 Task: Find the distance between Seattle and North Cascades National Park.
Action: Key pressed seatl
Screenshot: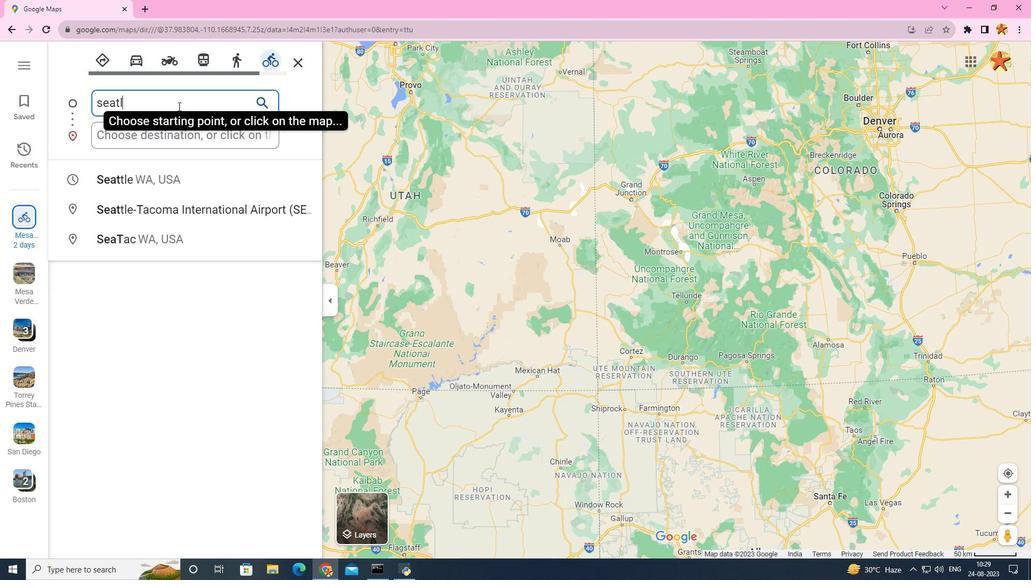 
Action: Mouse moved to (161, 157)
Screenshot: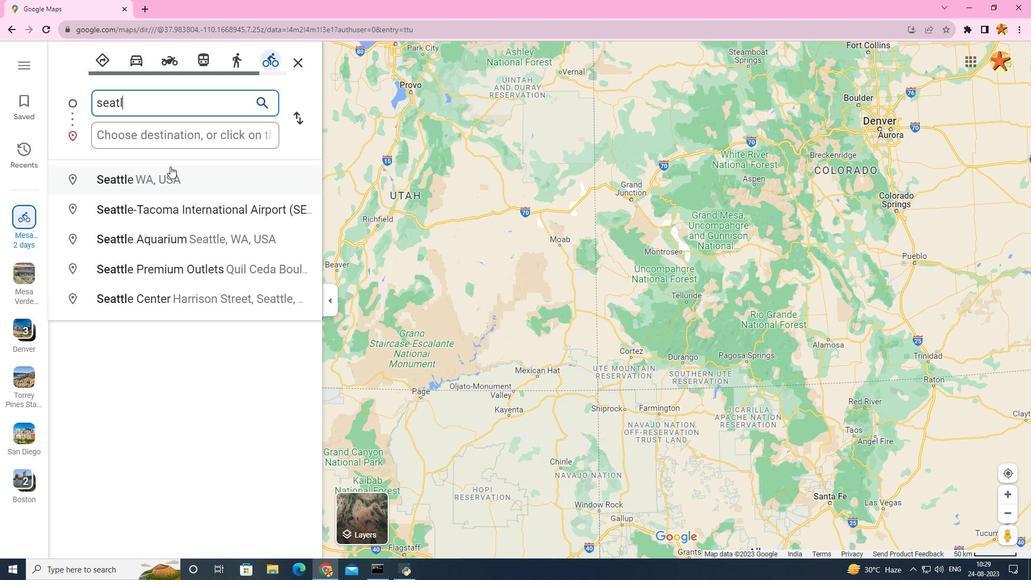 
Action: Mouse pressed left at (161, 157)
Screenshot: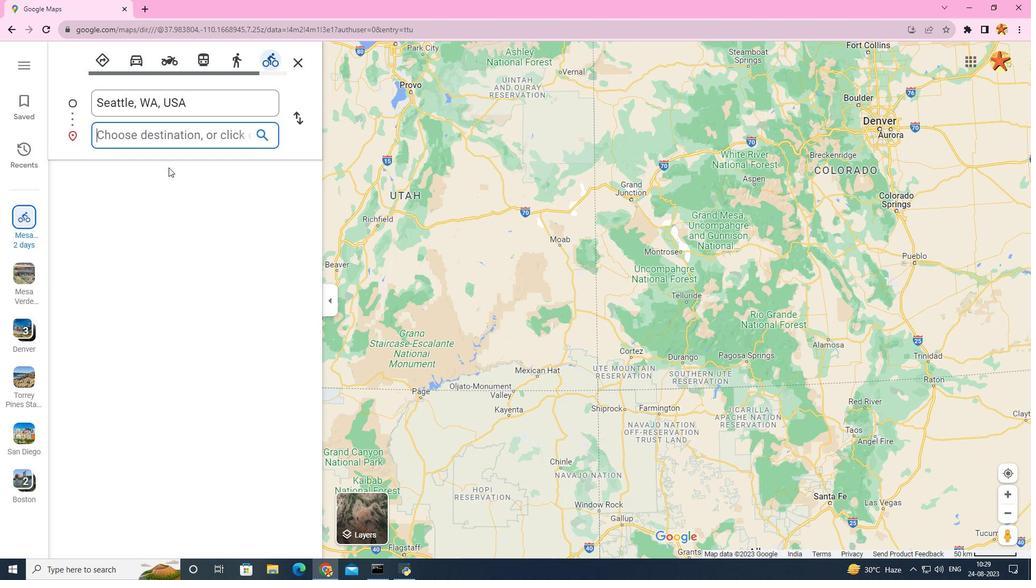 
Action: Mouse moved to (125, 125)
Screenshot: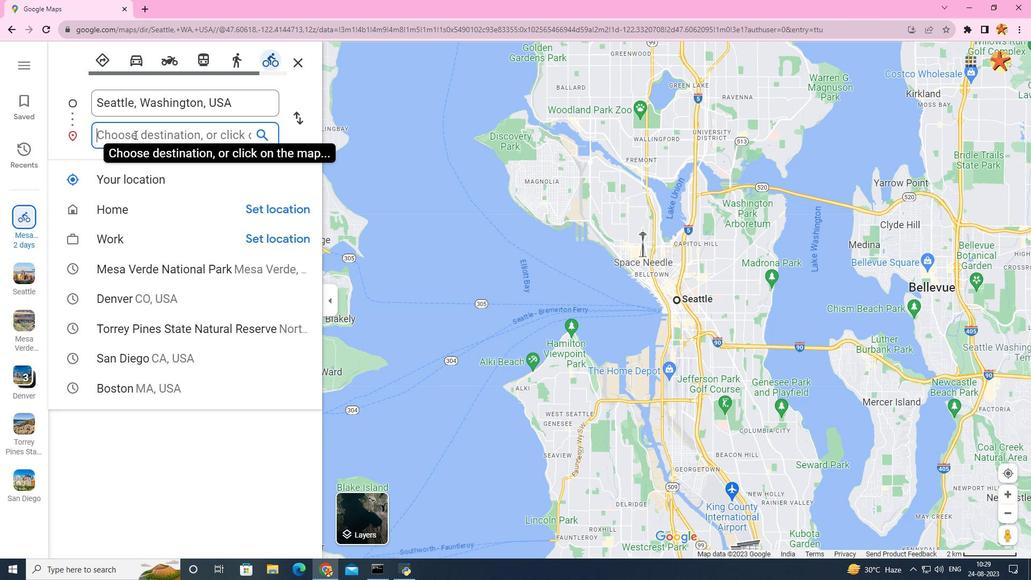 
Action: Key pressed north<Key.space>
Screenshot: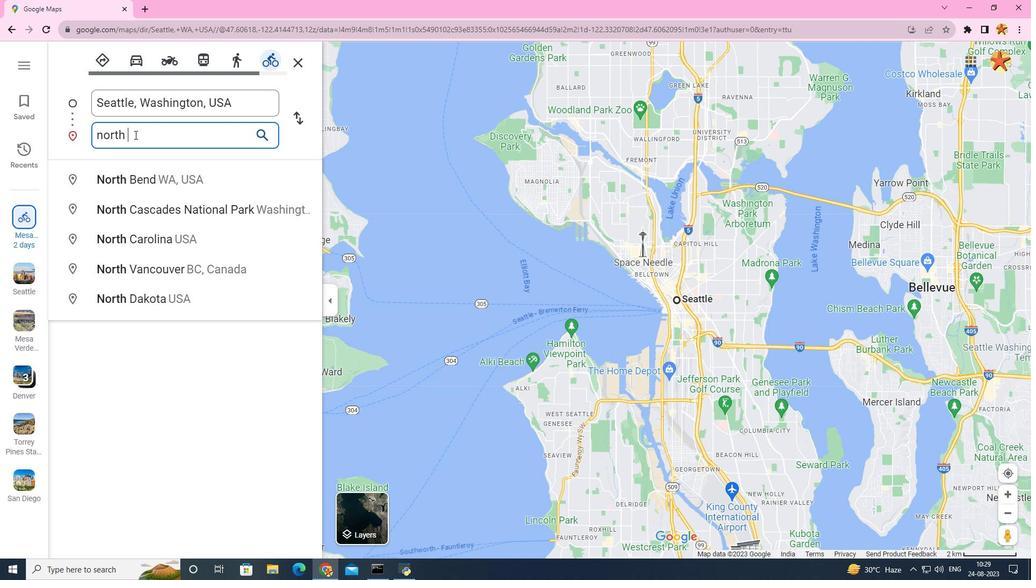 
Action: Mouse moved to (128, 207)
Screenshot: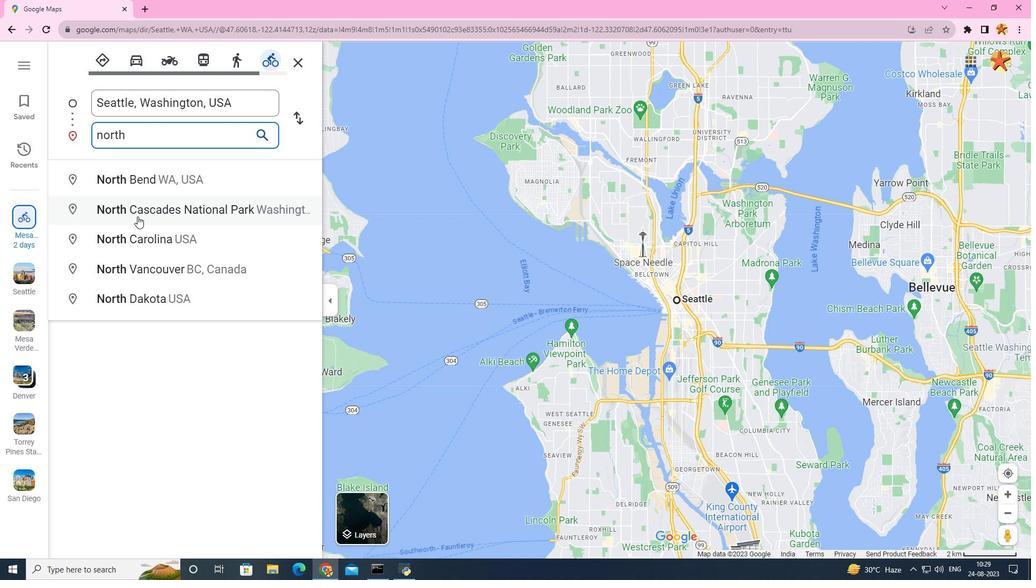 
Action: Mouse pressed left at (128, 207)
Screenshot: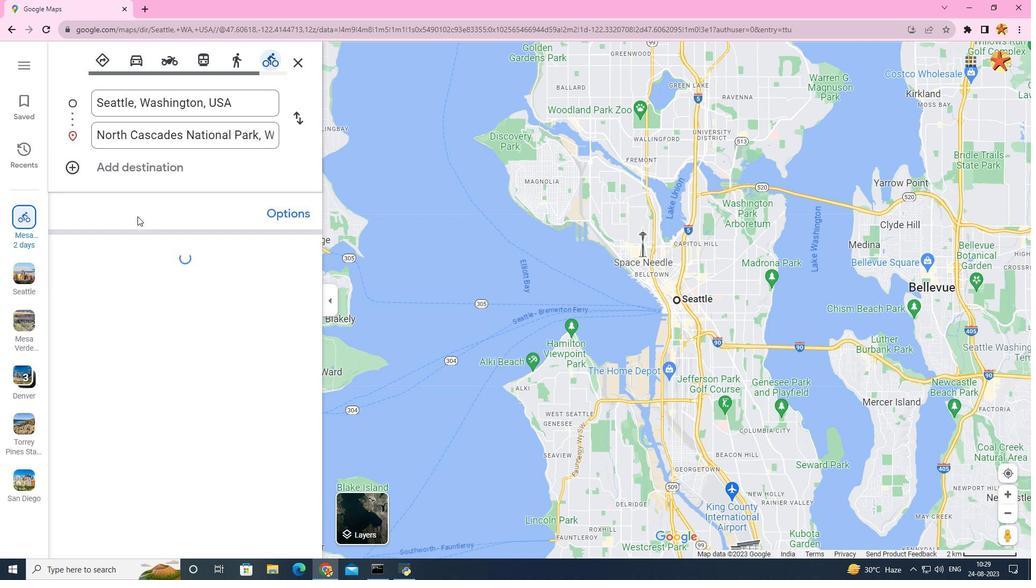 
Action: Mouse moved to (561, 512)
Screenshot: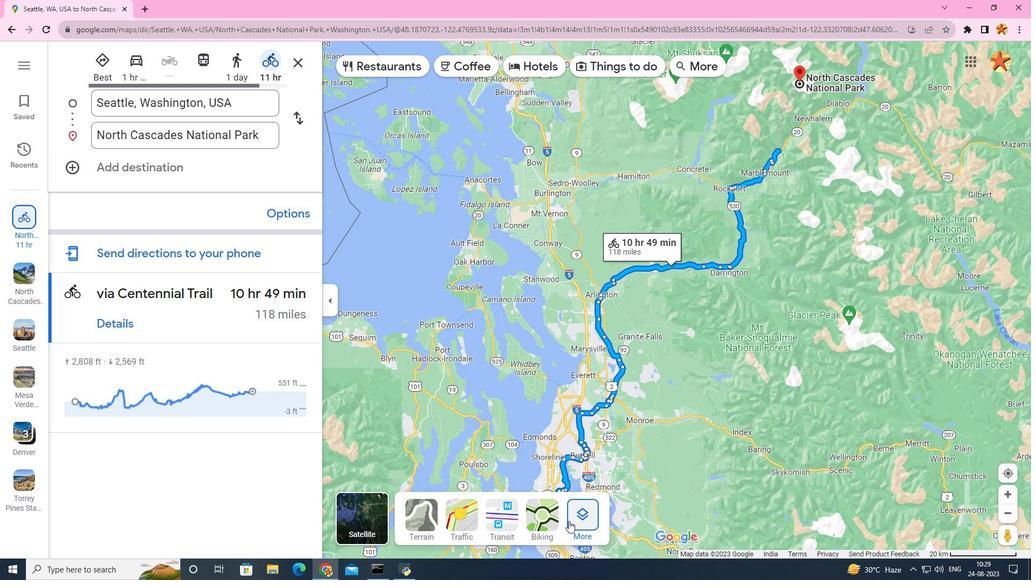 
Action: Mouse pressed left at (561, 512)
Screenshot: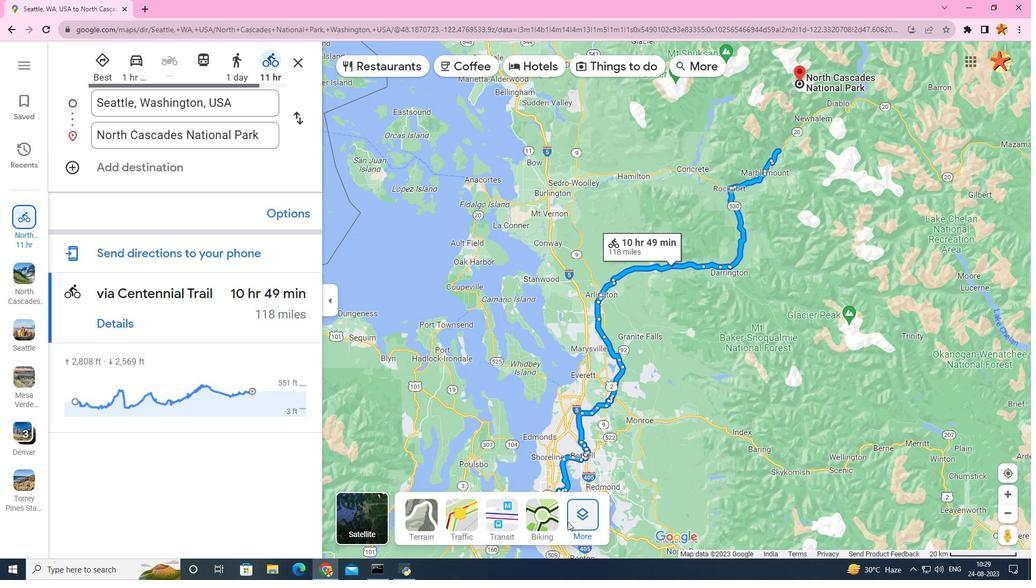 
Action: Mouse moved to (461, 379)
Screenshot: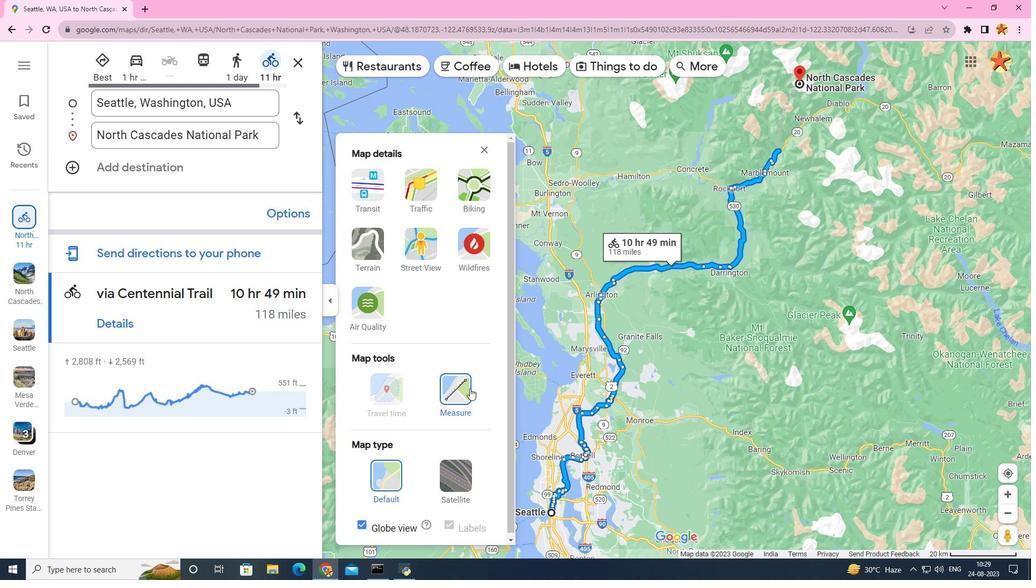 
Action: Mouse pressed left at (461, 379)
Screenshot: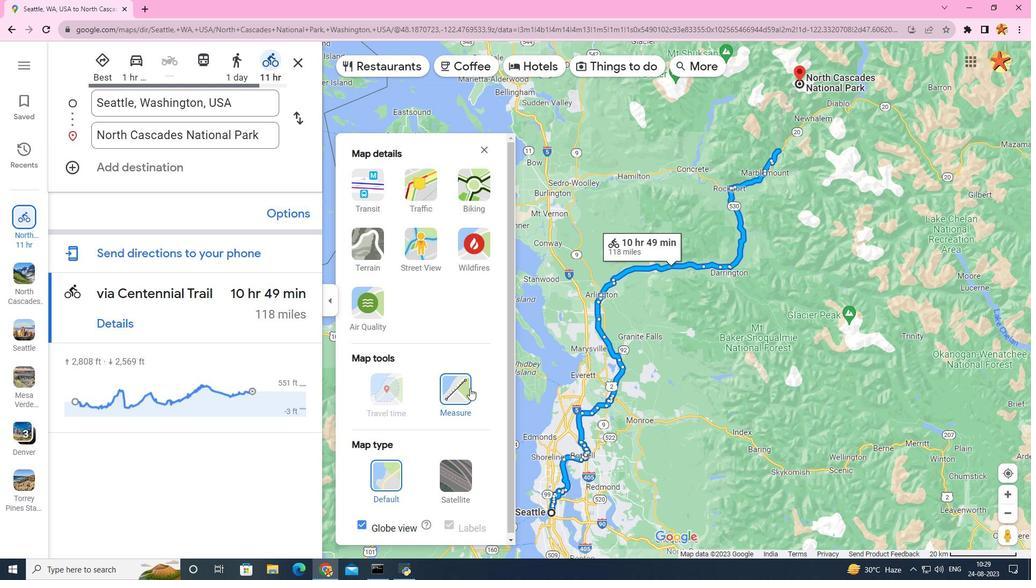 
Action: Mouse moved to (612, 428)
Screenshot: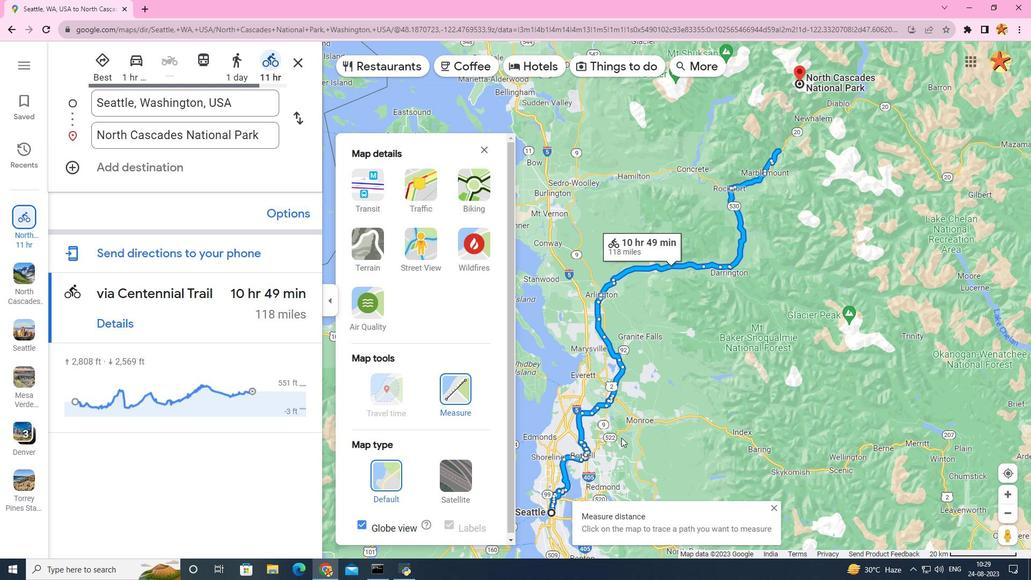 
Action: Mouse scrolled (612, 428) with delta (0, 0)
Screenshot: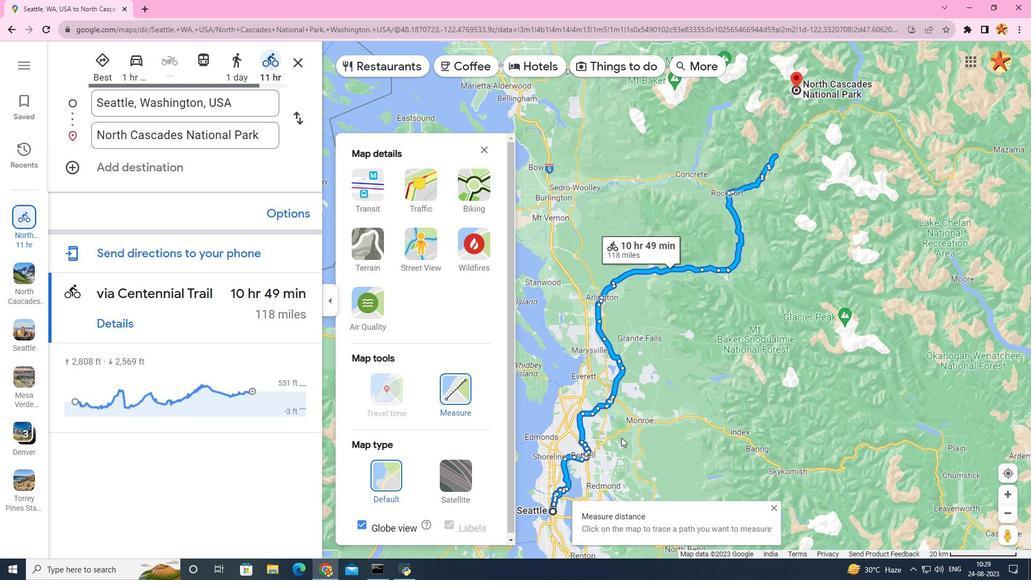 
Action: Mouse scrolled (612, 428) with delta (0, 0)
Screenshot: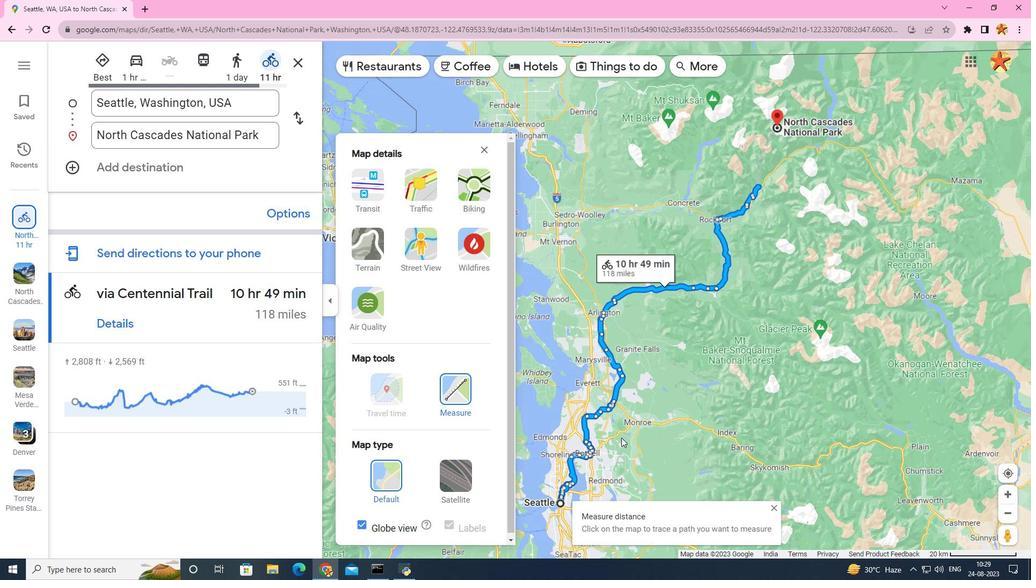 
Action: Mouse scrolled (612, 428) with delta (0, 0)
Screenshot: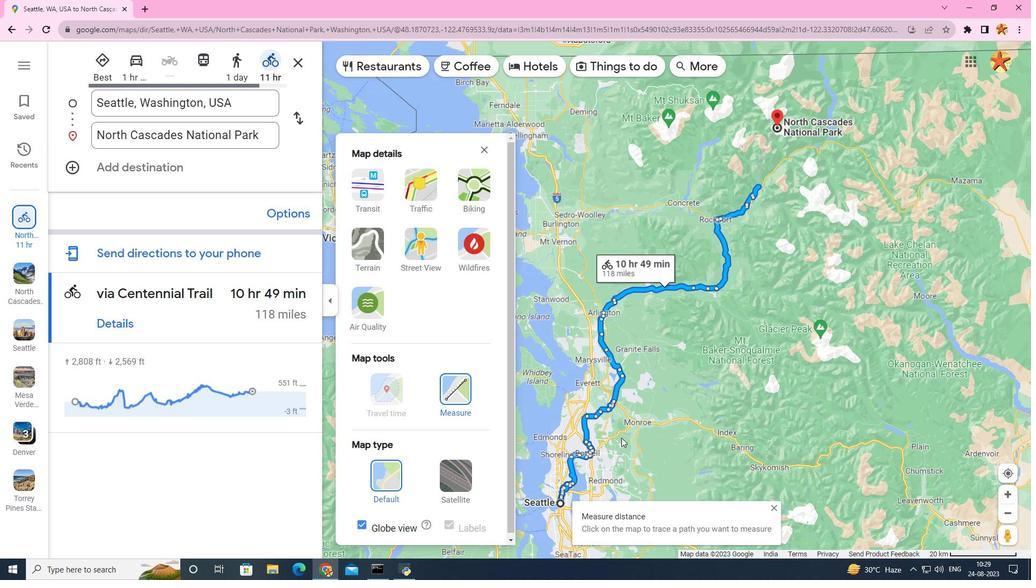 
Action: Mouse moved to (572, 474)
Screenshot: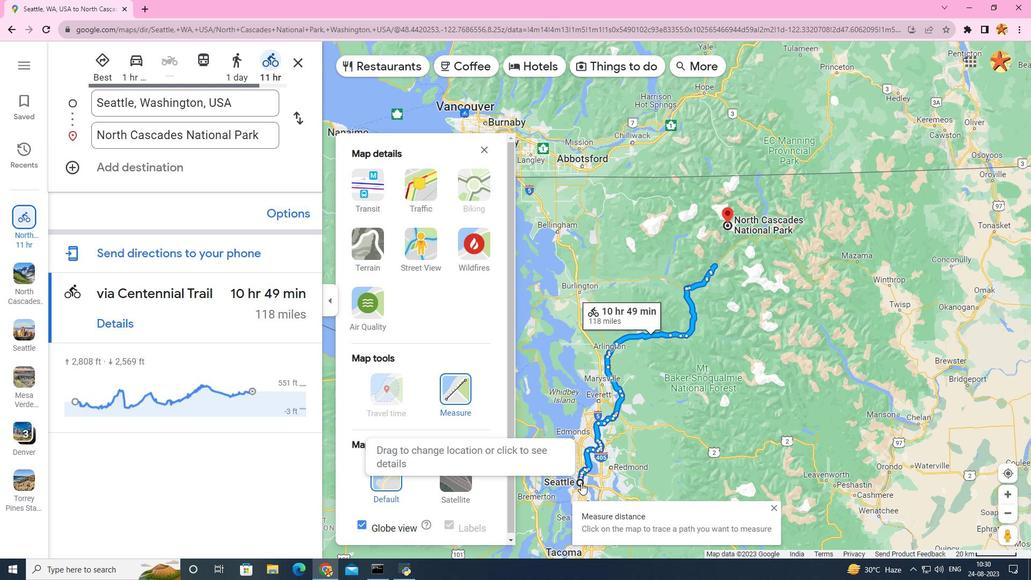 
Action: Mouse pressed left at (572, 474)
Screenshot: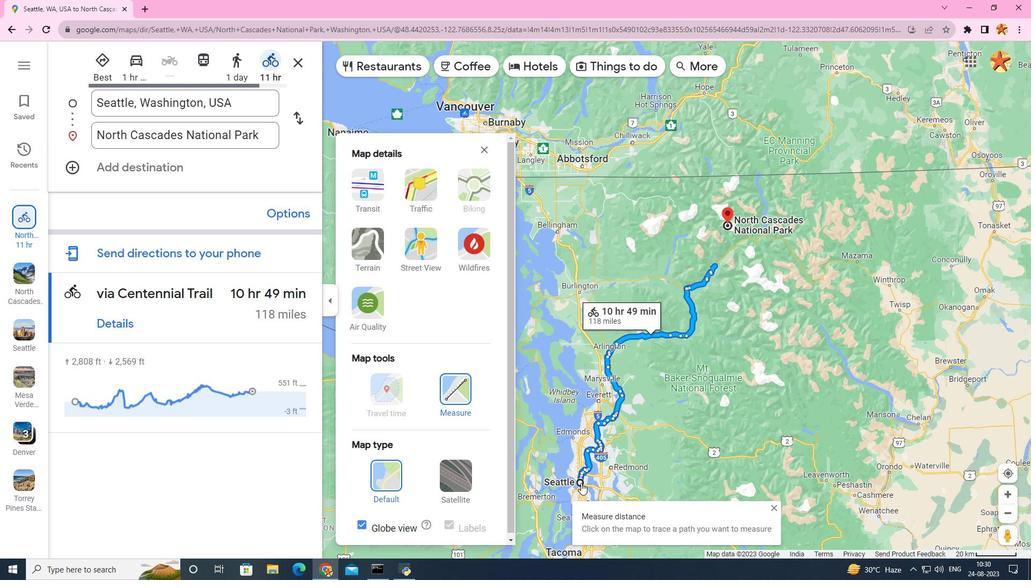 
Action: Mouse moved to (717, 214)
Screenshot: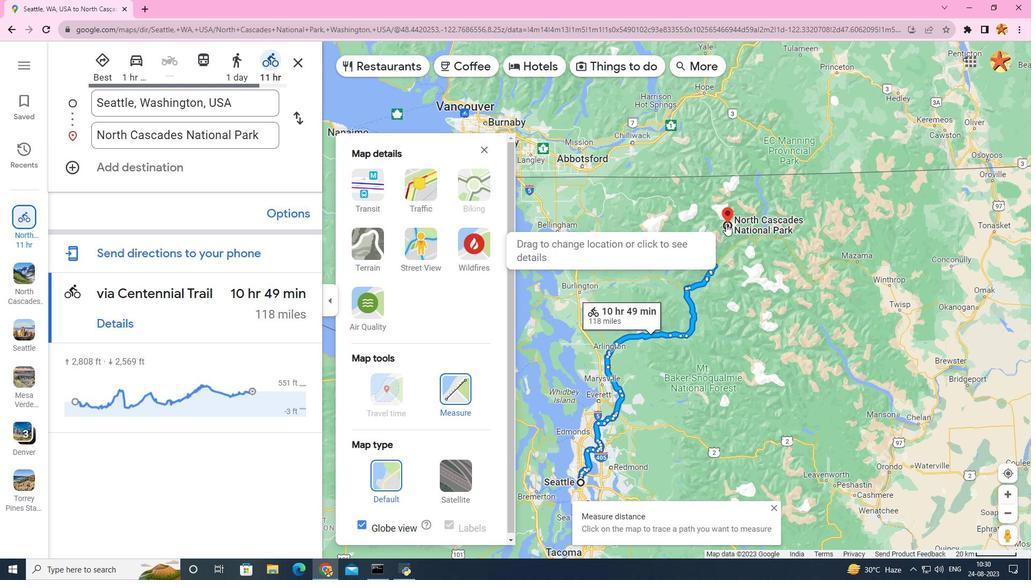 
Action: Mouse pressed left at (717, 214)
Screenshot: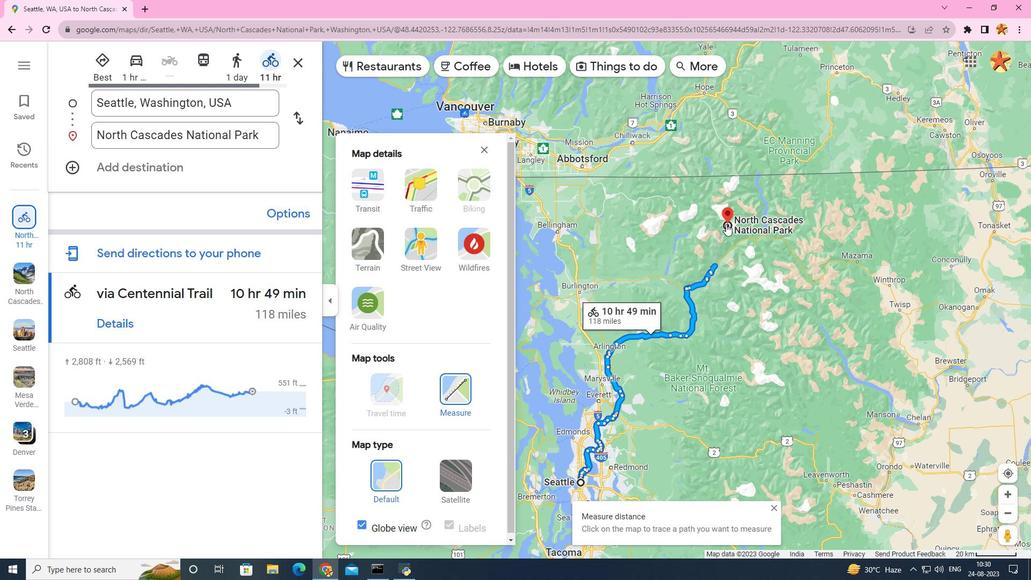 
Action: Mouse moved to (555, 248)
Screenshot: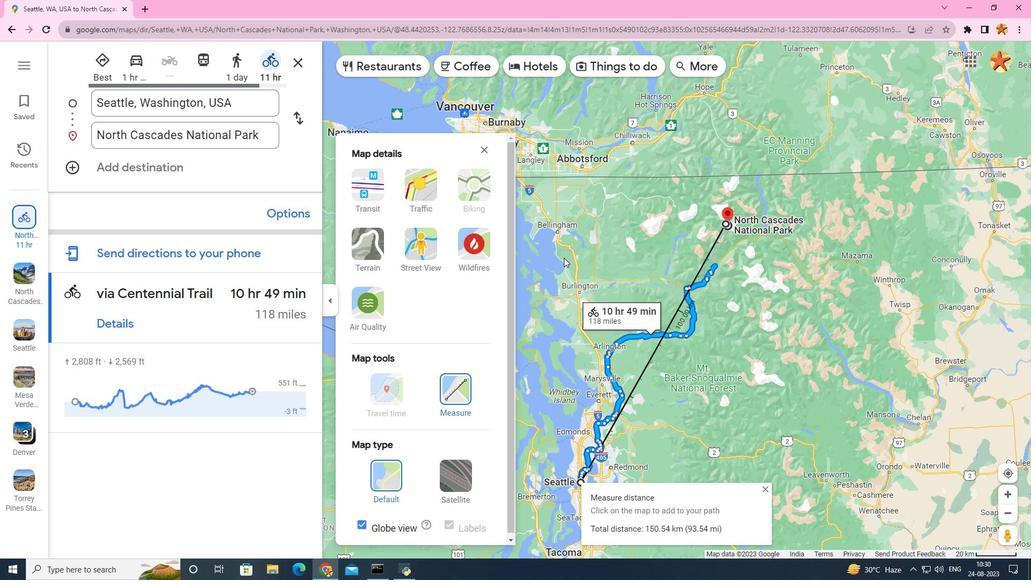 
Action: Mouse scrolled (555, 248) with delta (0, 0)
Screenshot: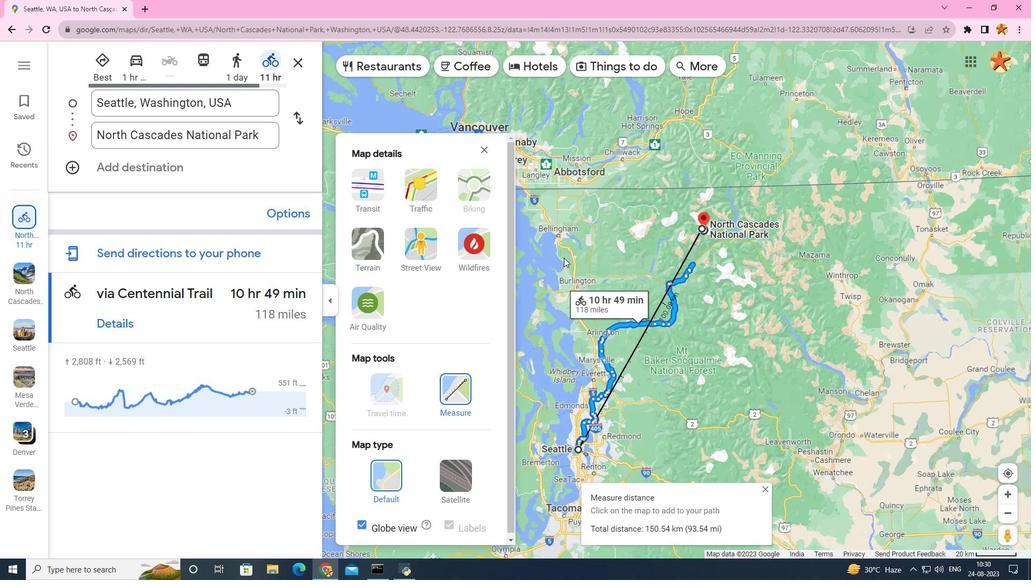 
Action: Mouse scrolled (555, 249) with delta (0, 0)
Screenshot: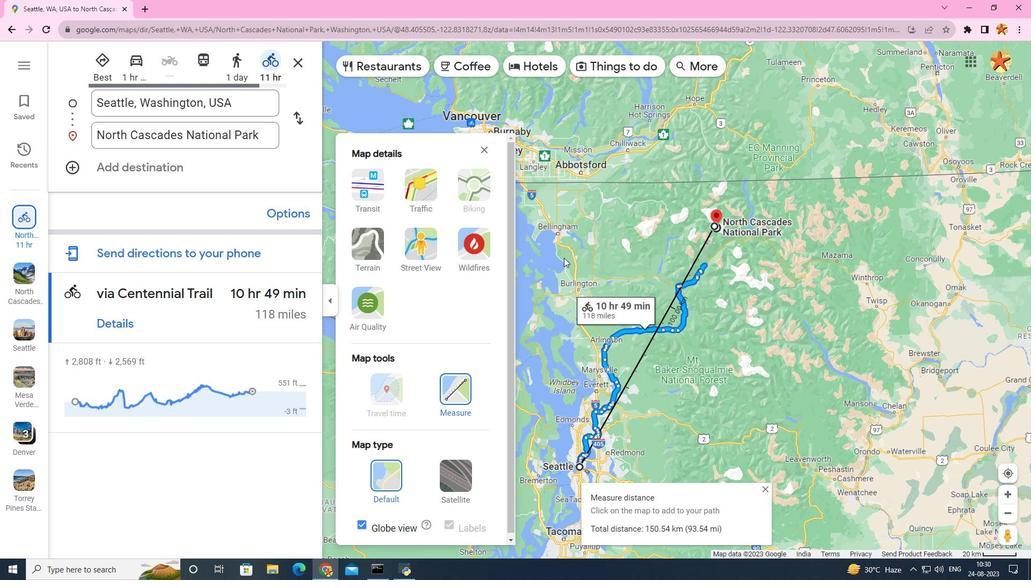 
Action: Mouse scrolled (555, 249) with delta (0, 0)
Screenshot: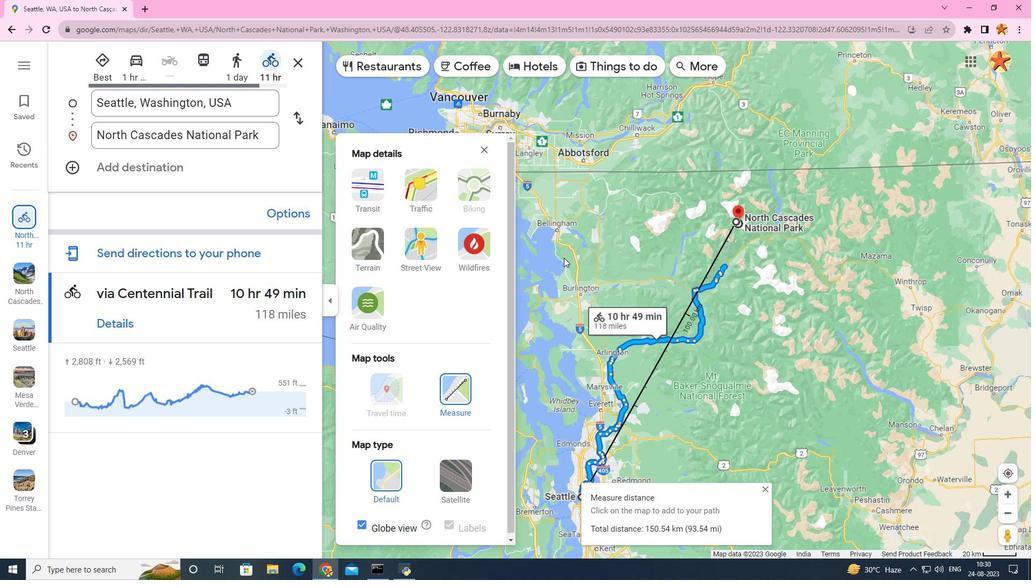 
